 Task: Select the GitHub vscode in the default folding range provider.
Action: Mouse moved to (8, 544)
Screenshot: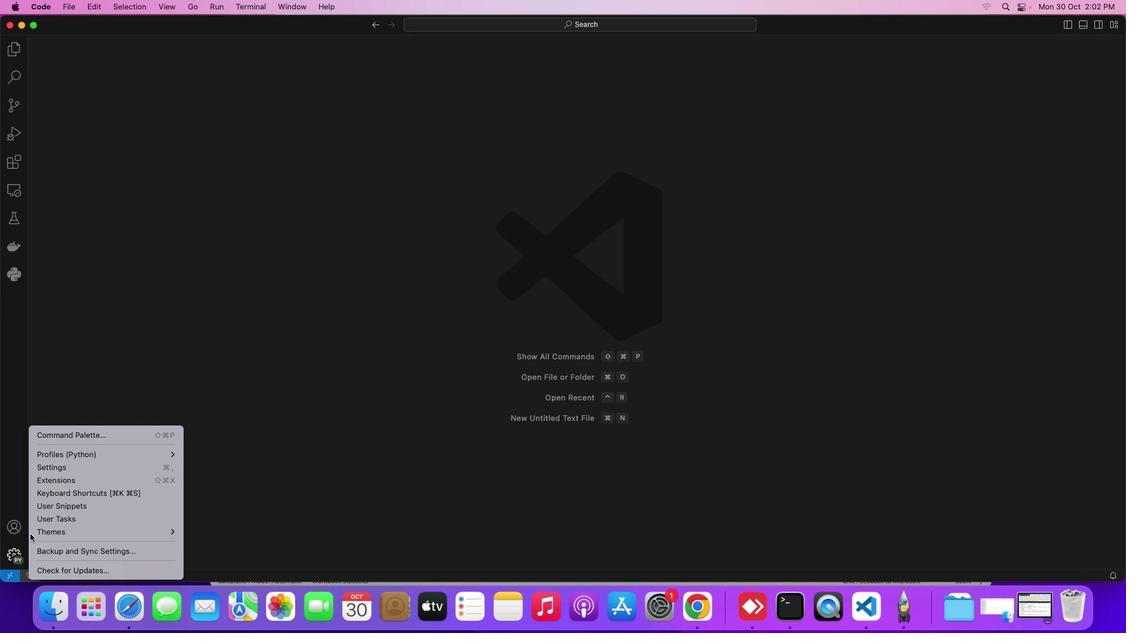 
Action: Mouse pressed left at (8, 544)
Screenshot: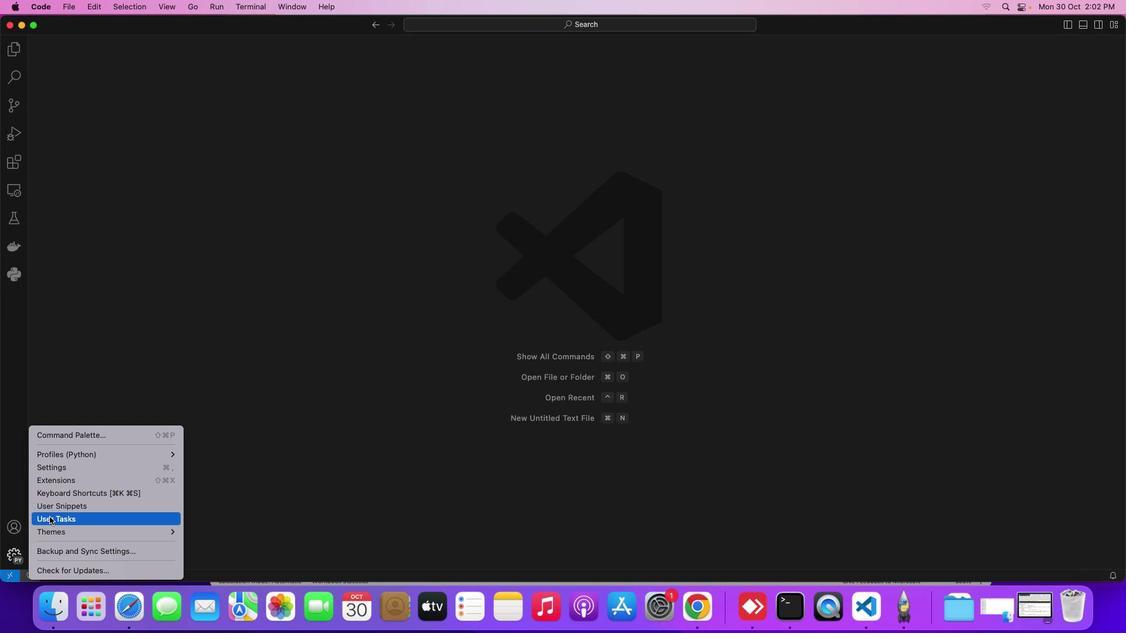 
Action: Mouse moved to (42, 459)
Screenshot: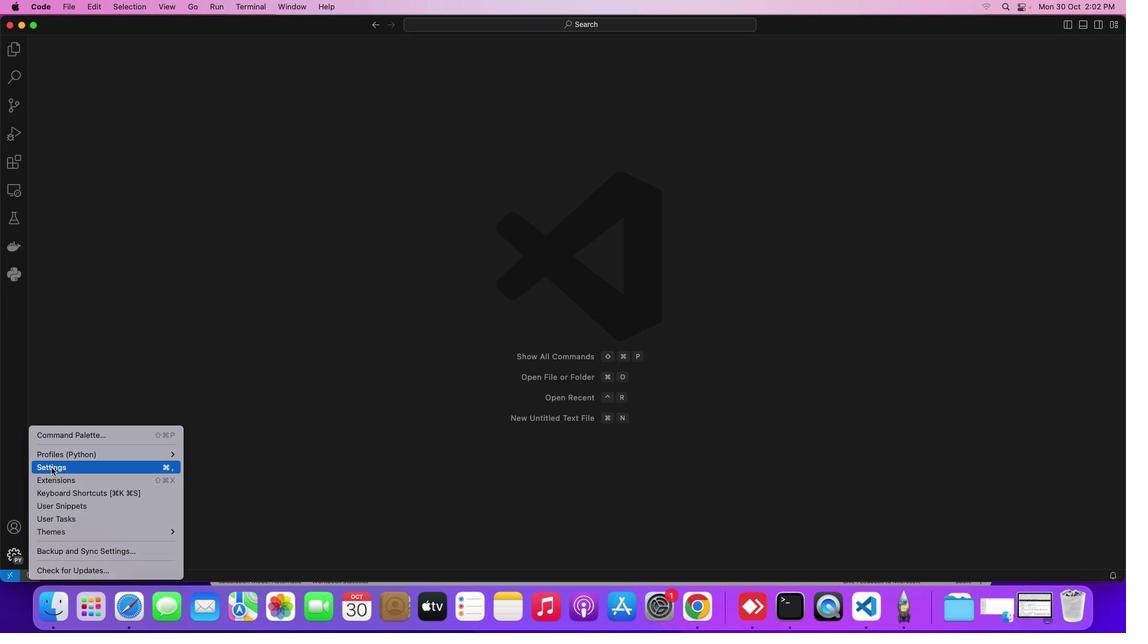 
Action: Mouse pressed left at (42, 459)
Screenshot: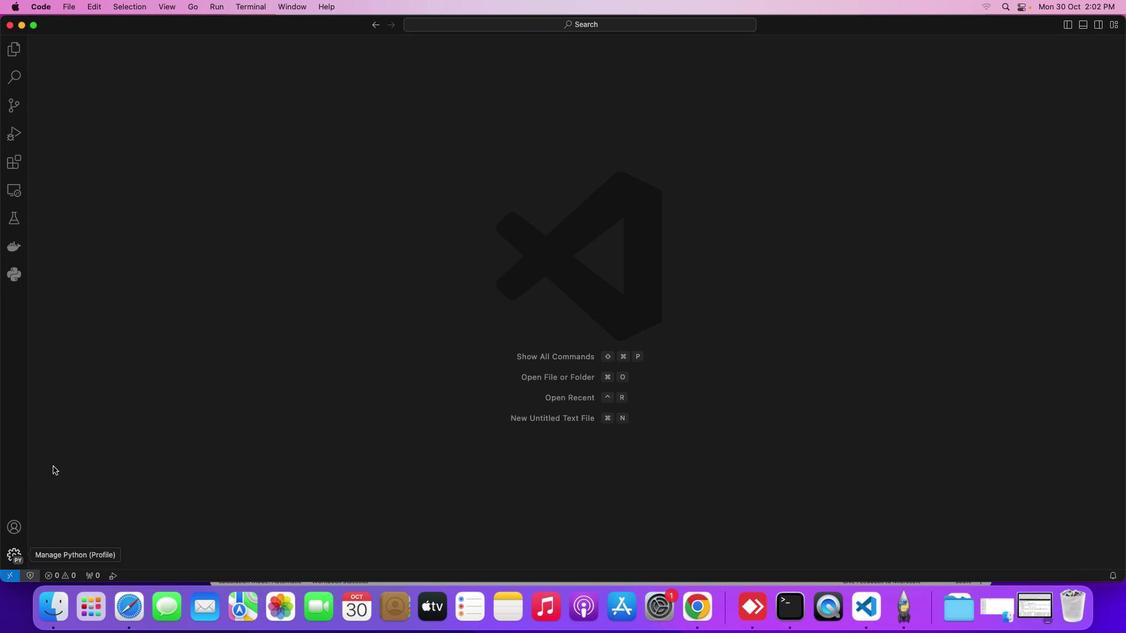 
Action: Mouse moved to (371, 416)
Screenshot: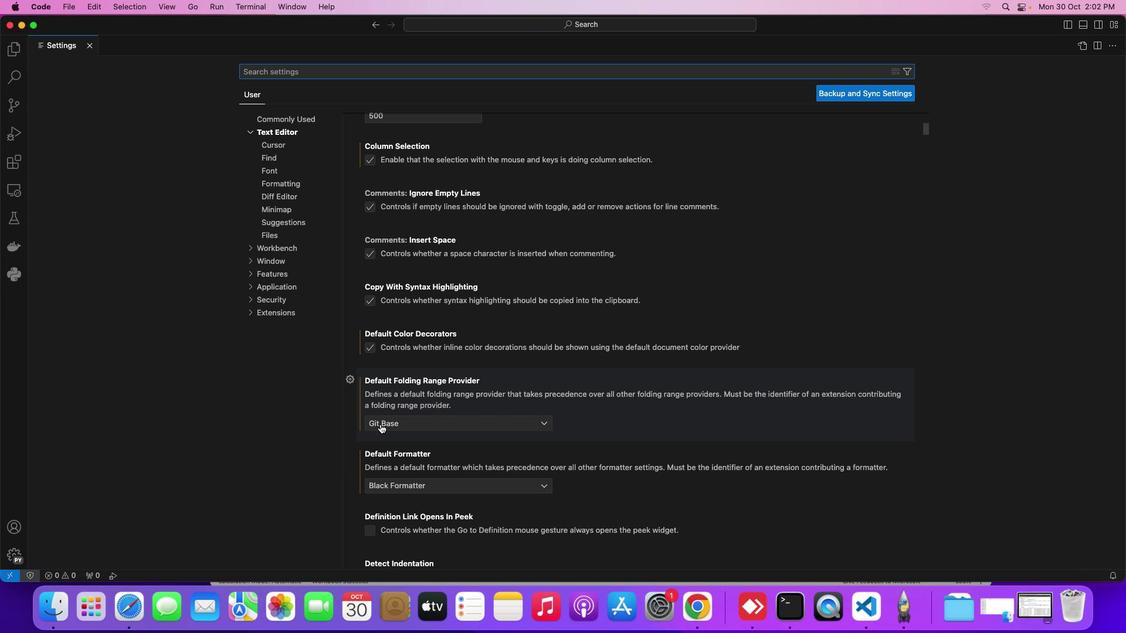 
Action: Mouse pressed left at (371, 416)
Screenshot: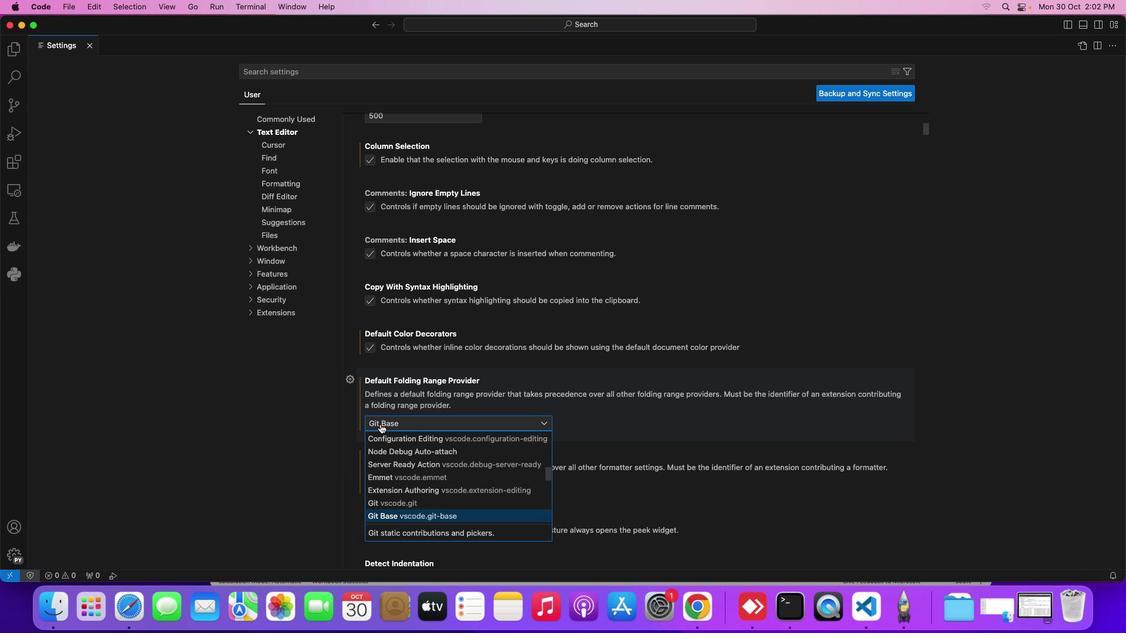 
Action: Mouse moved to (372, 486)
Screenshot: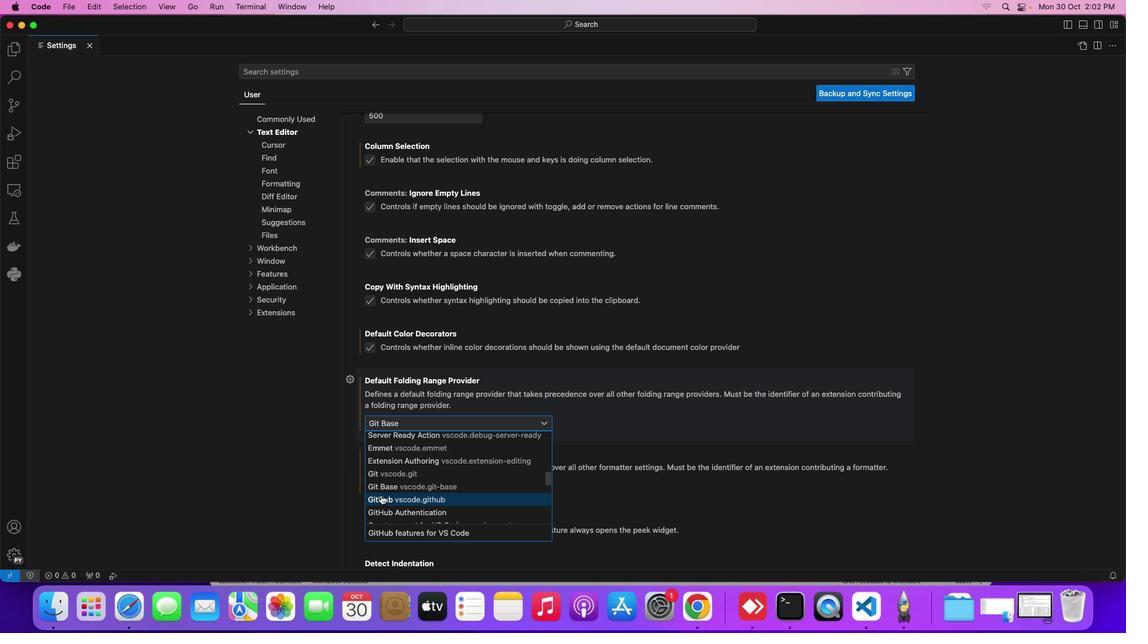
Action: Mouse scrolled (372, 486) with delta (-8, -8)
Screenshot: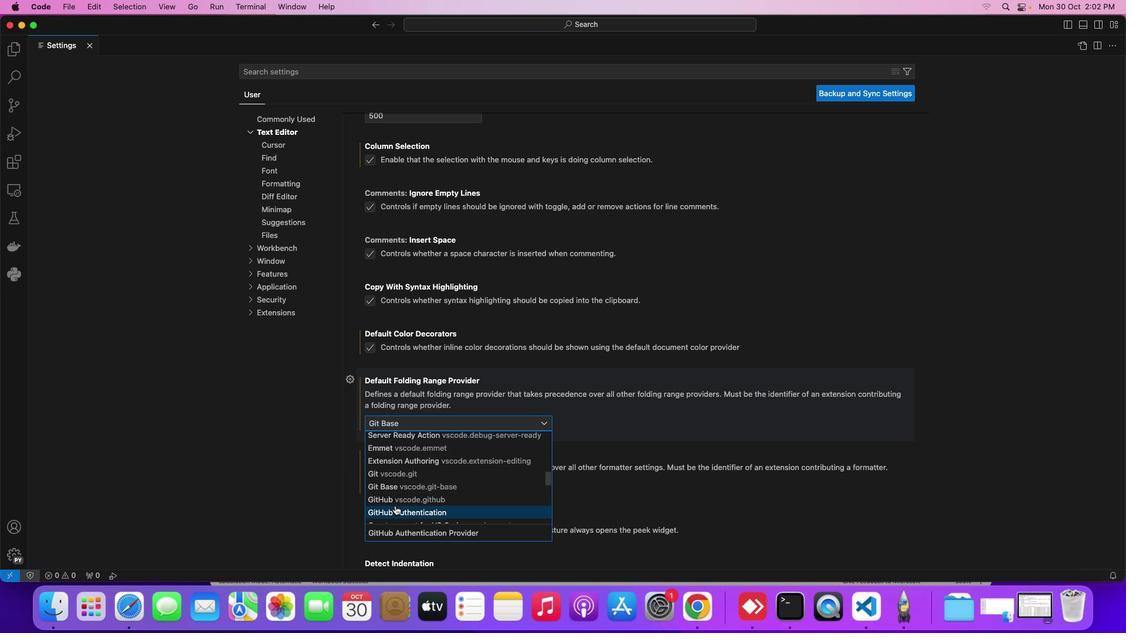 
Action: Mouse moved to (381, 490)
Screenshot: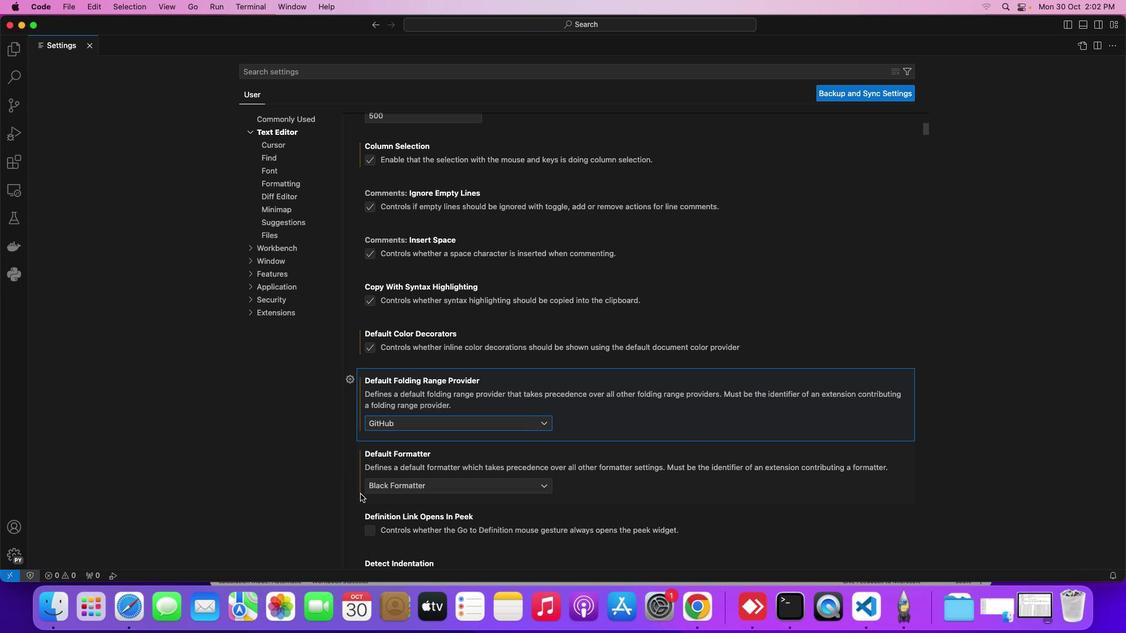 
Action: Mouse pressed left at (381, 490)
Screenshot: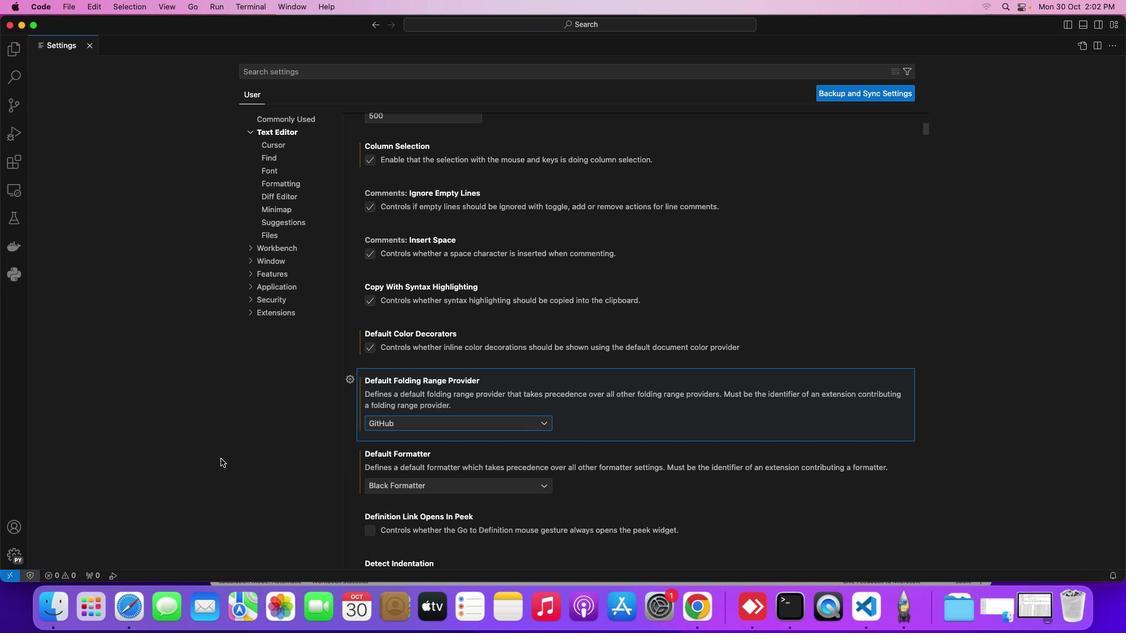 
Action: Mouse moved to (1122, 388)
Screenshot: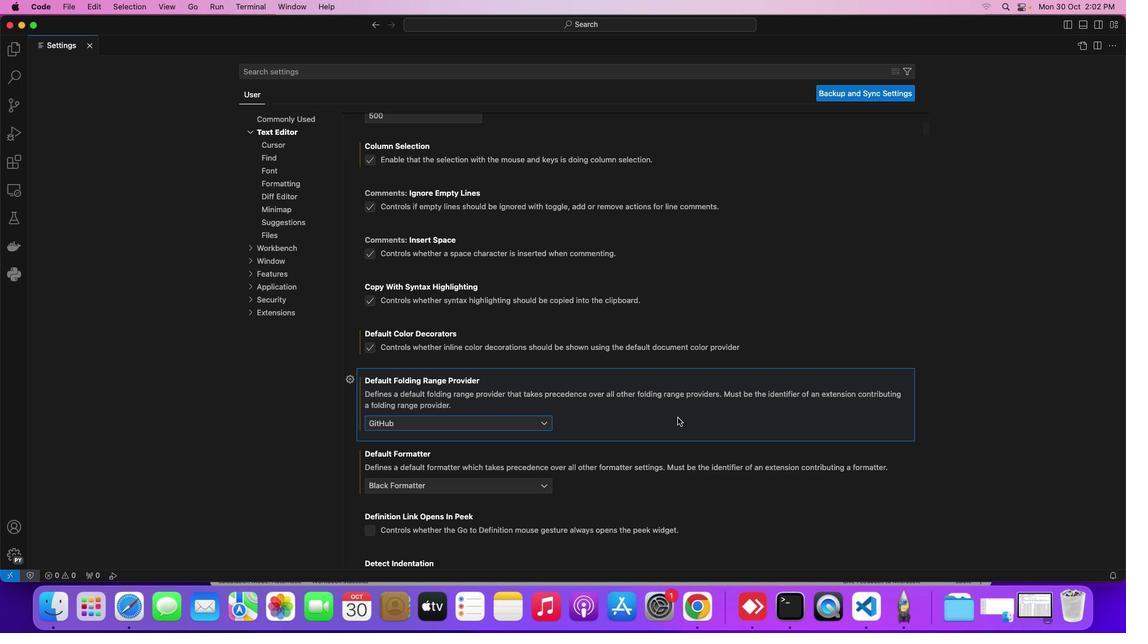 
